 Task: Reply to email with the signature Crystal Jones with the subject 'Service cancellation' from softage.1@softage.net with the message 'Can you please schedule a call to discuss the project budget and resources?'
Action: Mouse moved to (821, 205)
Screenshot: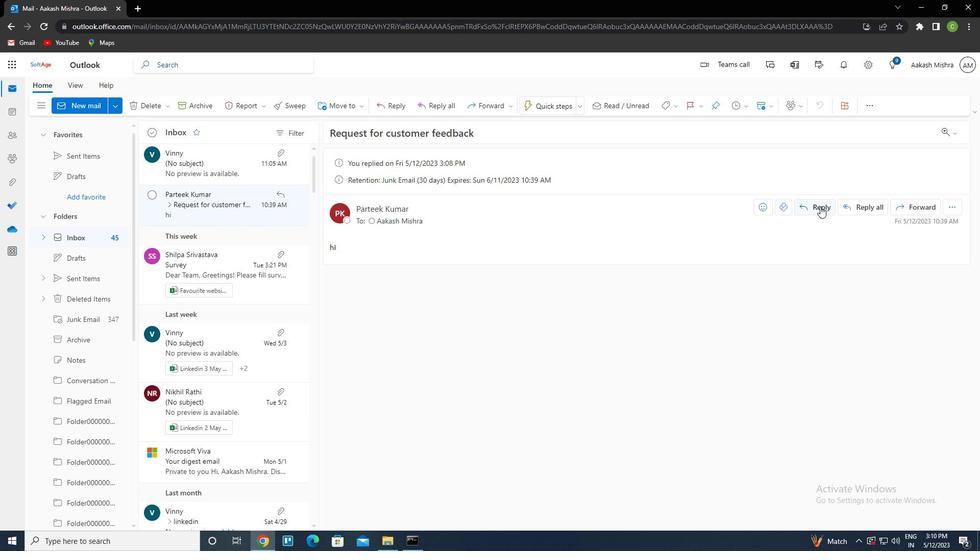 
Action: Mouse pressed left at (821, 205)
Screenshot: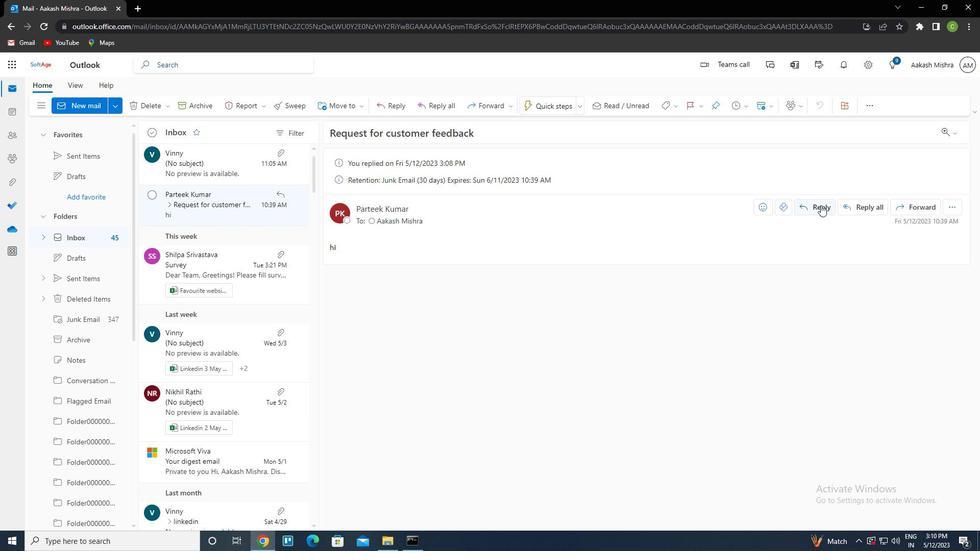 
Action: Mouse moved to (657, 108)
Screenshot: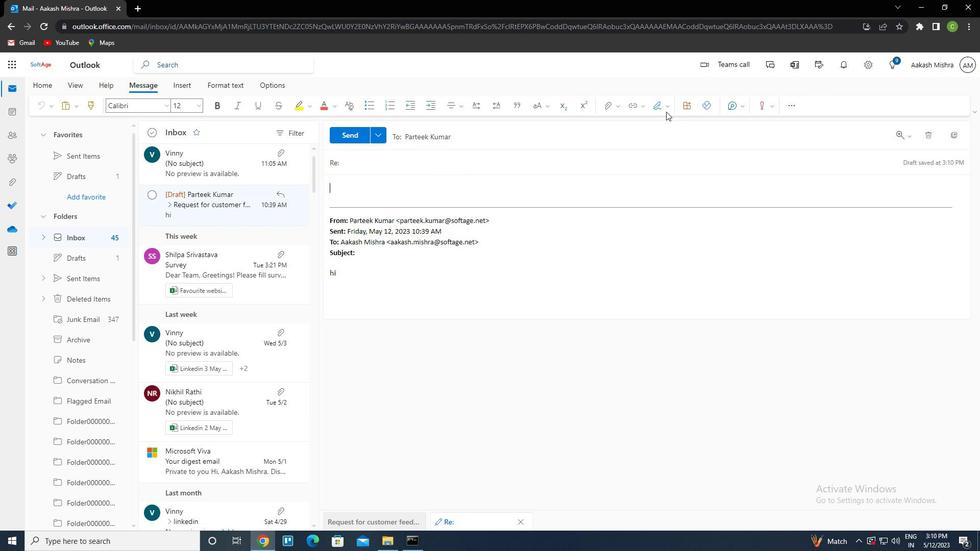 
Action: Mouse pressed left at (657, 108)
Screenshot: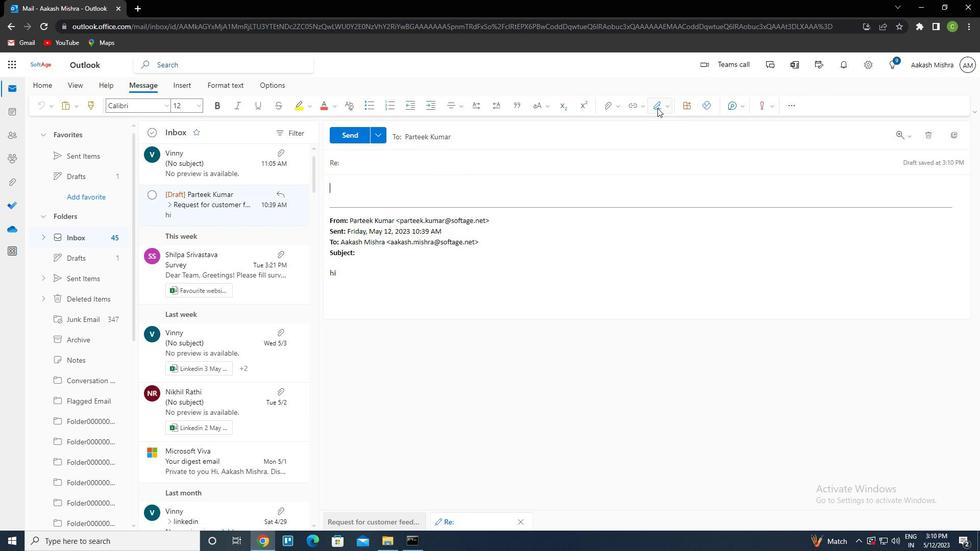 
Action: Mouse moved to (642, 144)
Screenshot: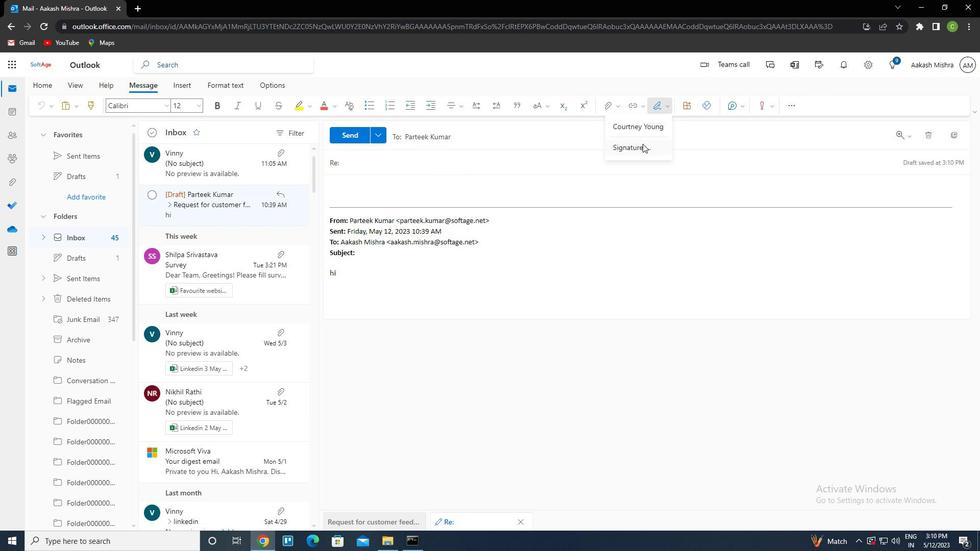 
Action: Mouse pressed left at (642, 144)
Screenshot: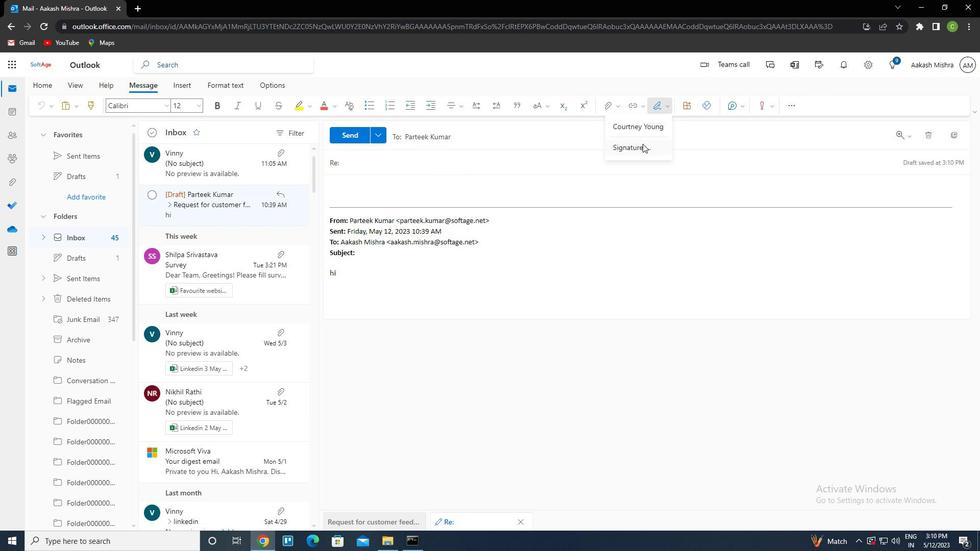 
Action: Mouse moved to (690, 184)
Screenshot: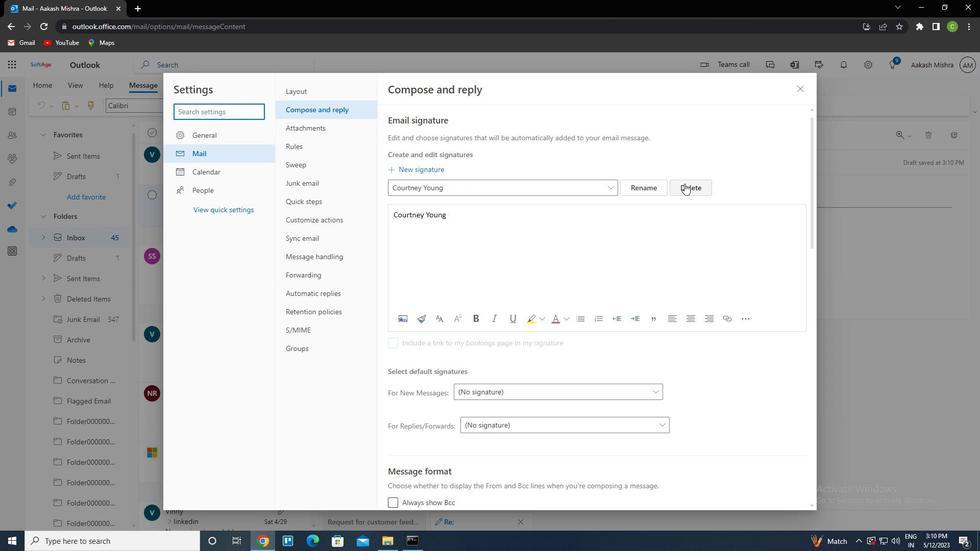 
Action: Mouse pressed left at (690, 184)
Screenshot: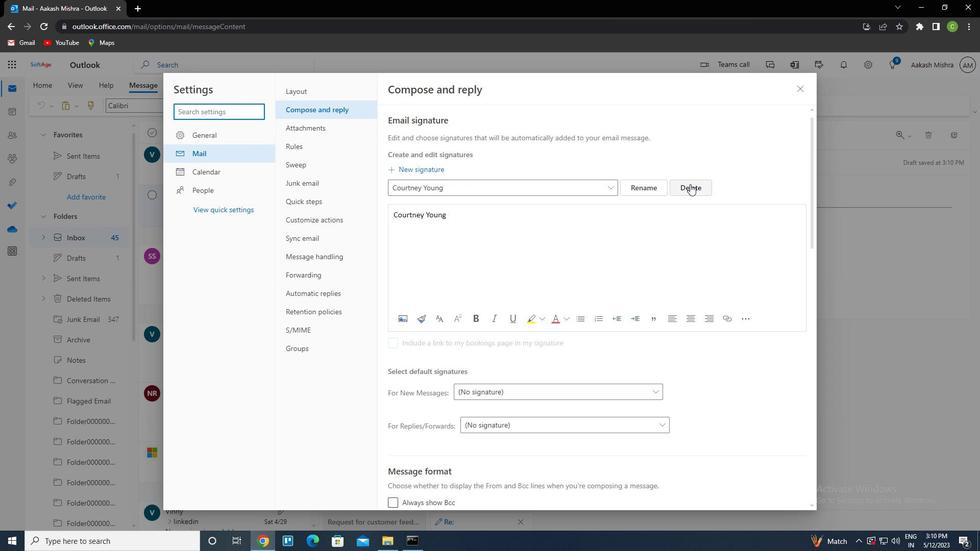 
Action: Mouse moved to (519, 189)
Screenshot: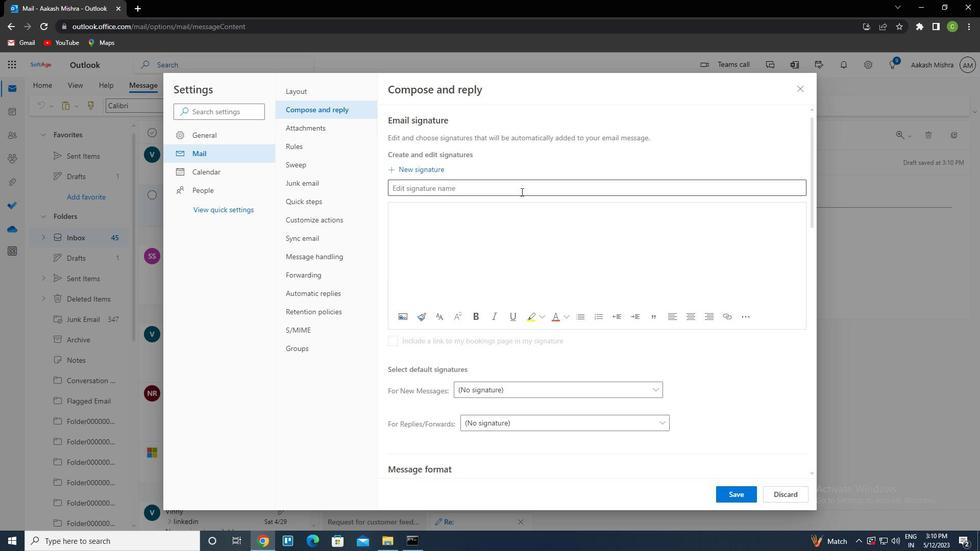 
Action: Mouse pressed left at (519, 189)
Screenshot: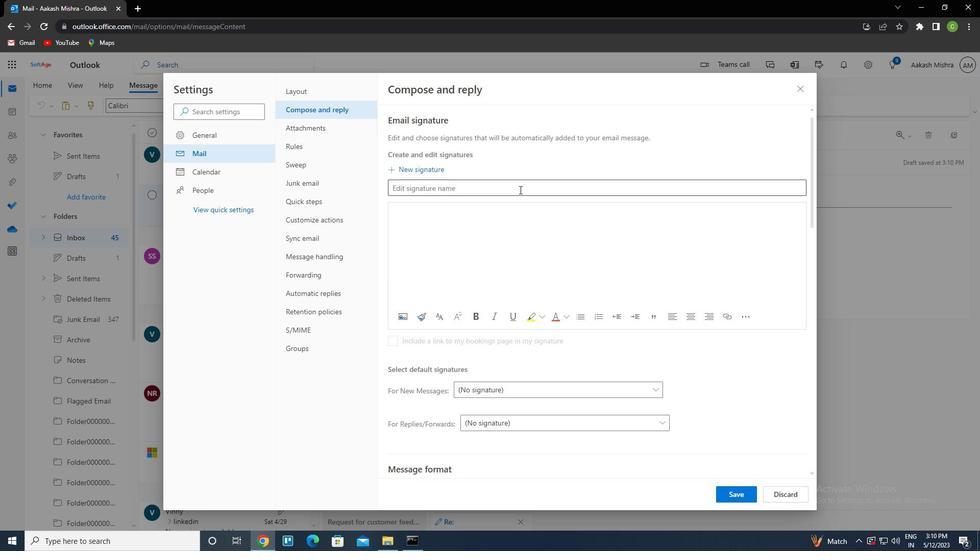 
Action: Key pressed <Key.caps_lock>c<Key.caps_lock>rystal<Key.space><Key.caps_lock>j<Key.caps_lock>ones<Key.caps_lock><Key.tab><Key.caps_lock><Key.caps_lock>c<Key.caps_lock>rystal<Key.space><Key.tab>
Screenshot: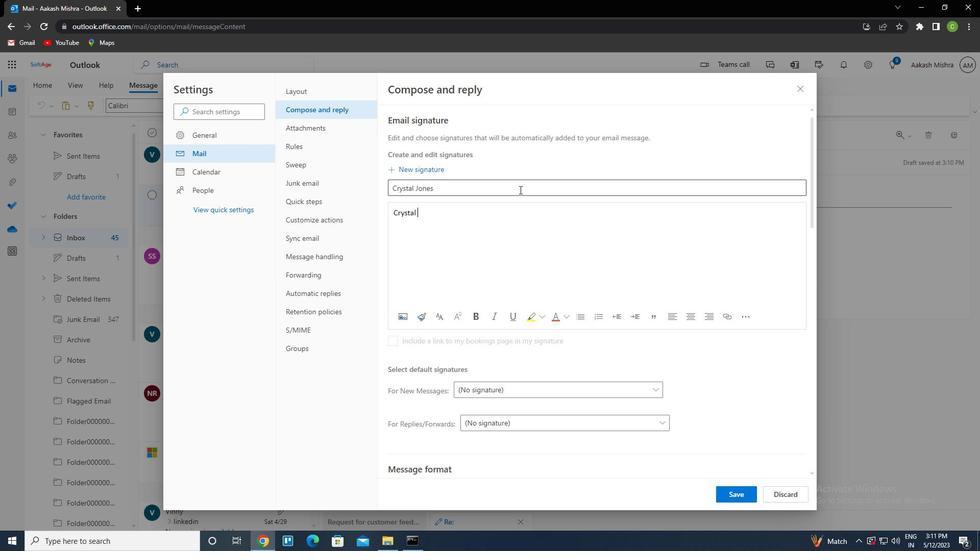 
Action: Mouse scrolled (519, 190) with delta (0, 0)
Screenshot: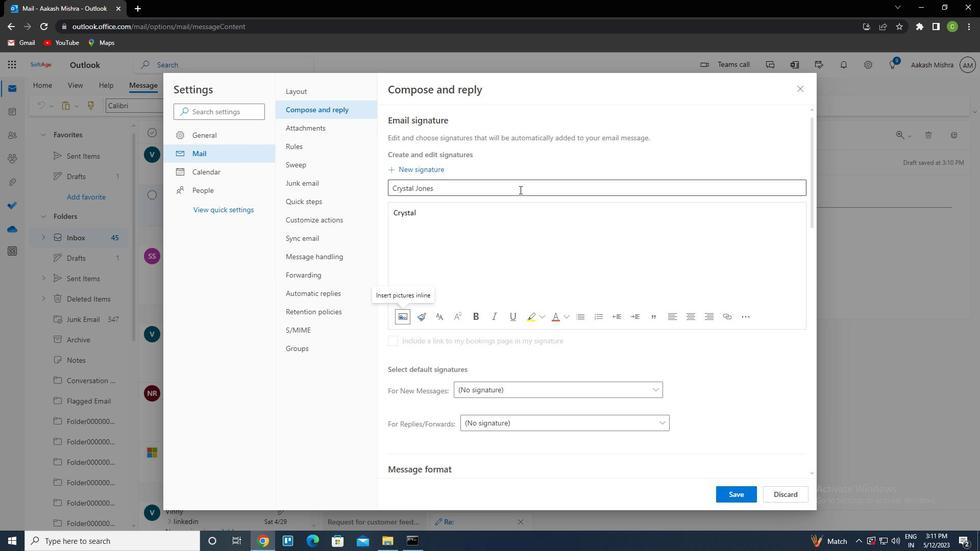 
Action: Mouse scrolled (519, 189) with delta (0, 0)
Screenshot: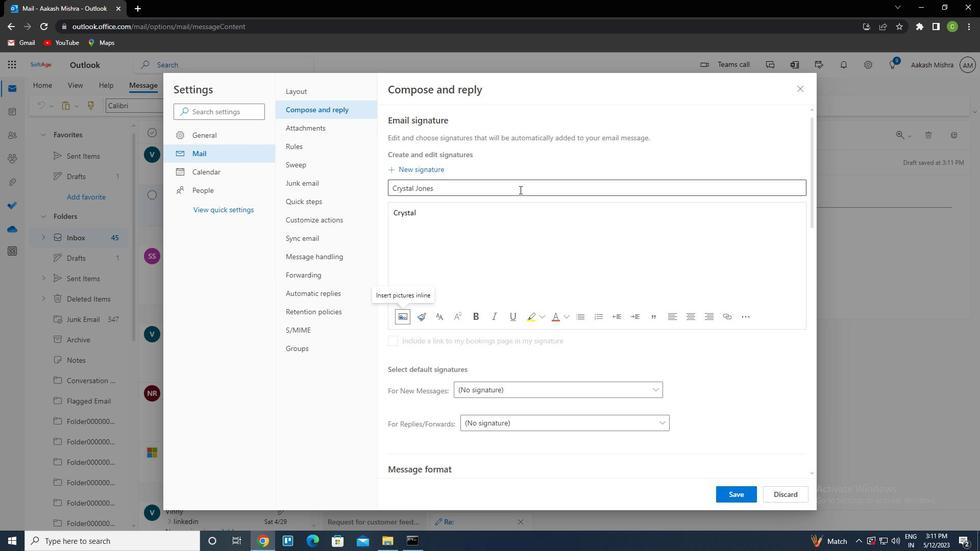 
Action: Mouse moved to (486, 180)
Screenshot: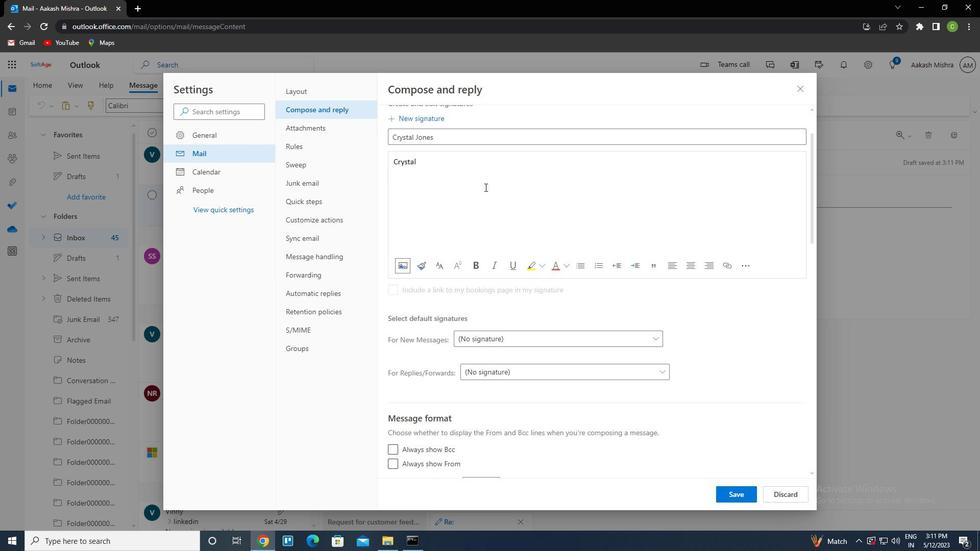 
Action: Mouse pressed left at (486, 180)
Screenshot: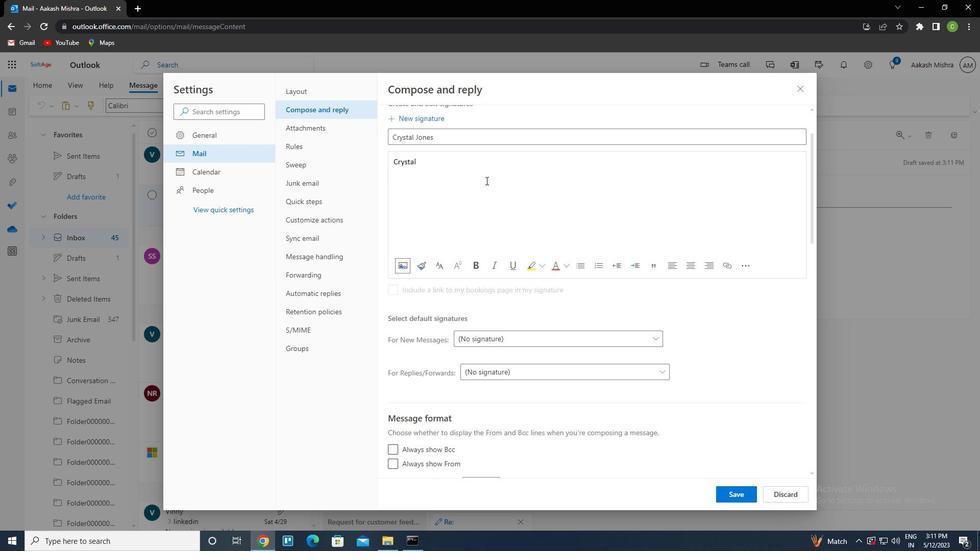 
Action: Mouse moved to (484, 176)
Screenshot: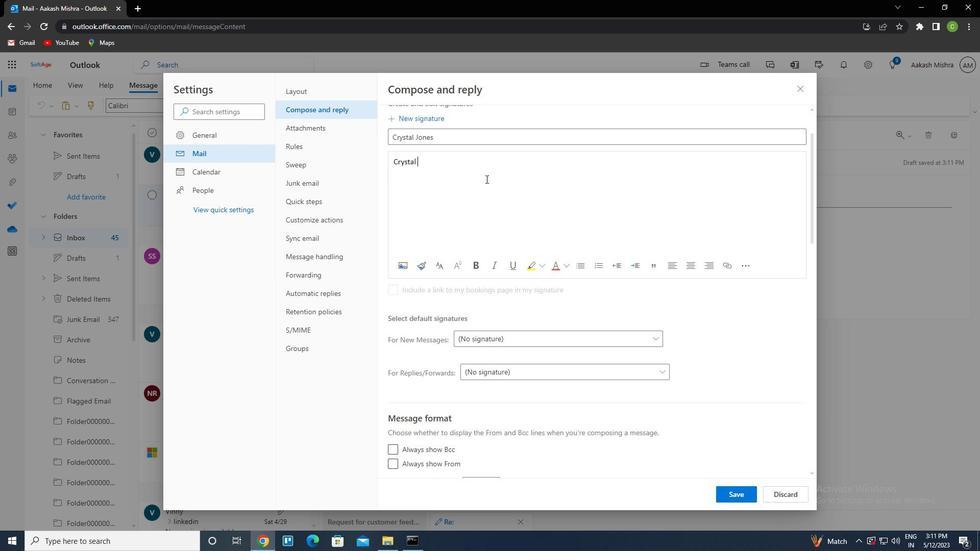 
Action: Mouse scrolled (484, 177) with delta (0, 0)
Screenshot: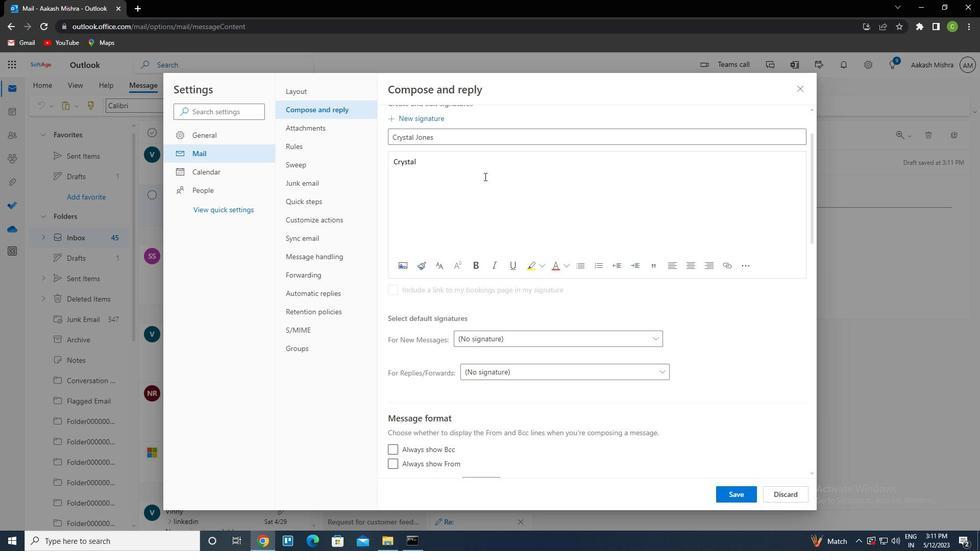 
Action: Key pressed <Key.caps_lock>j<Key.caps_lock>ones
Screenshot: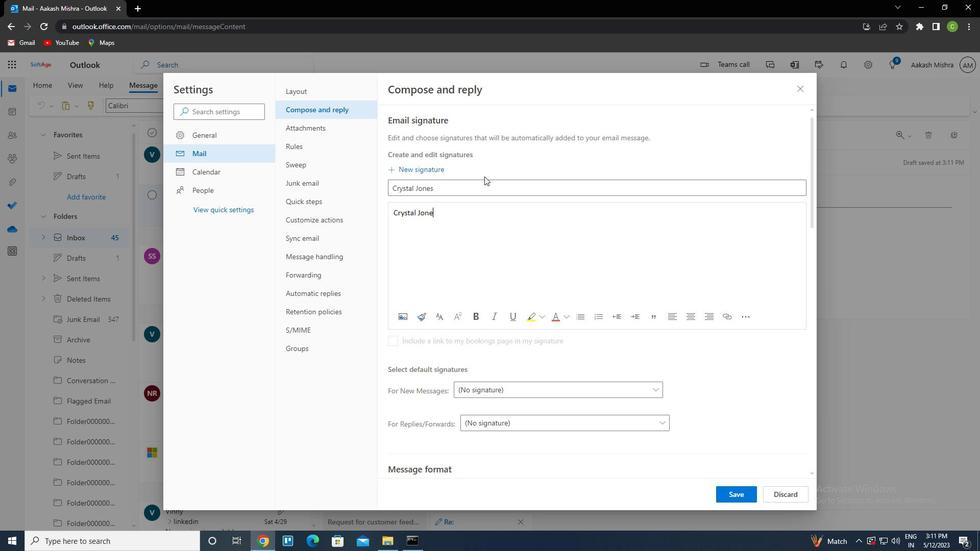 
Action: Mouse moved to (735, 493)
Screenshot: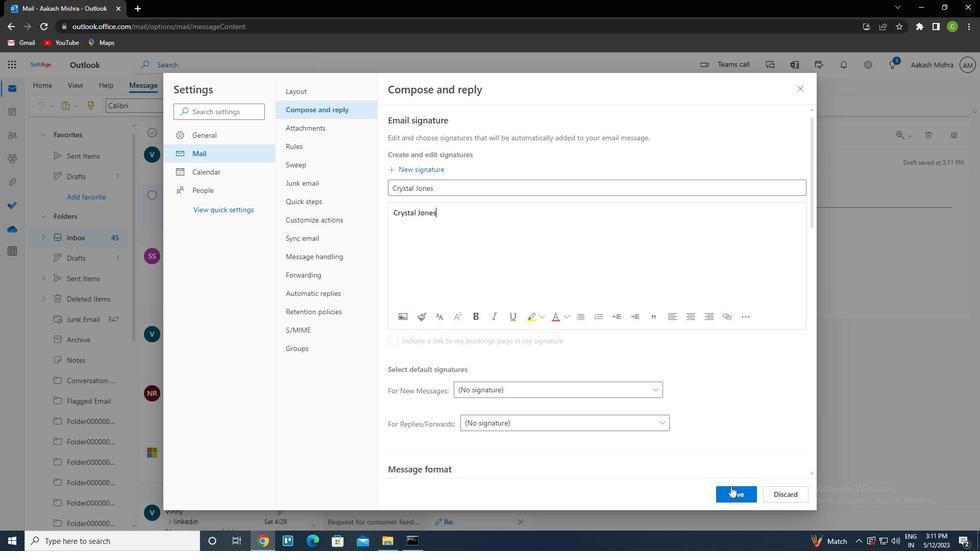 
Action: Mouse pressed left at (735, 493)
Screenshot: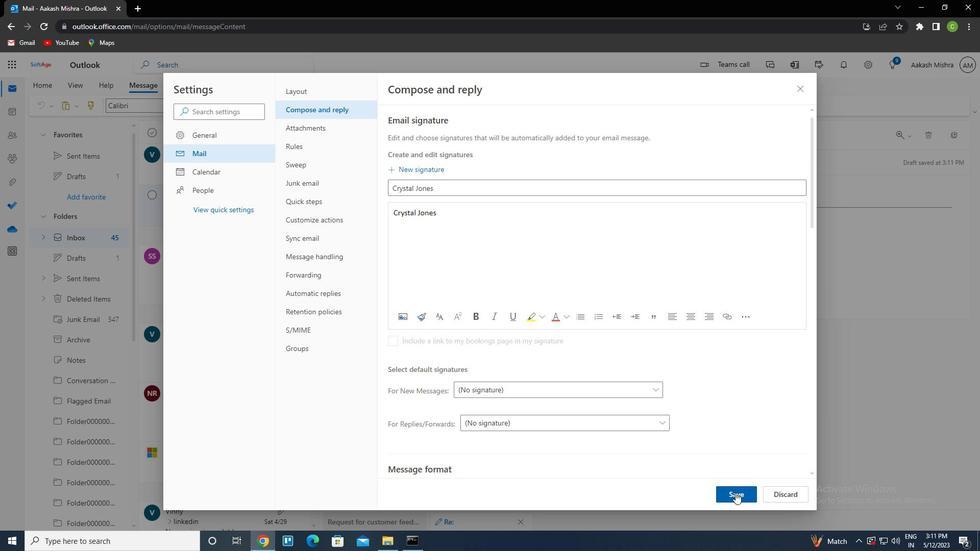 
Action: Mouse moved to (798, 89)
Screenshot: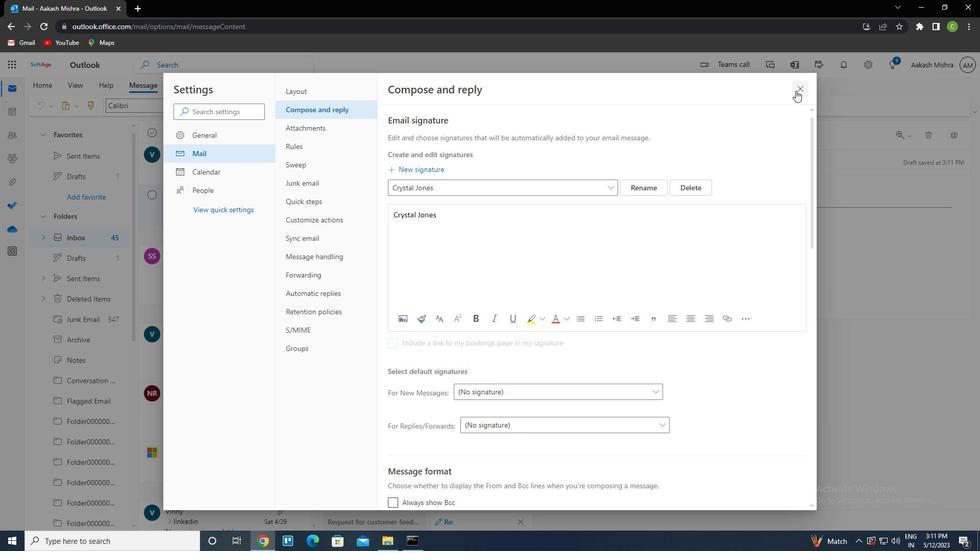 
Action: Mouse pressed left at (798, 89)
Screenshot: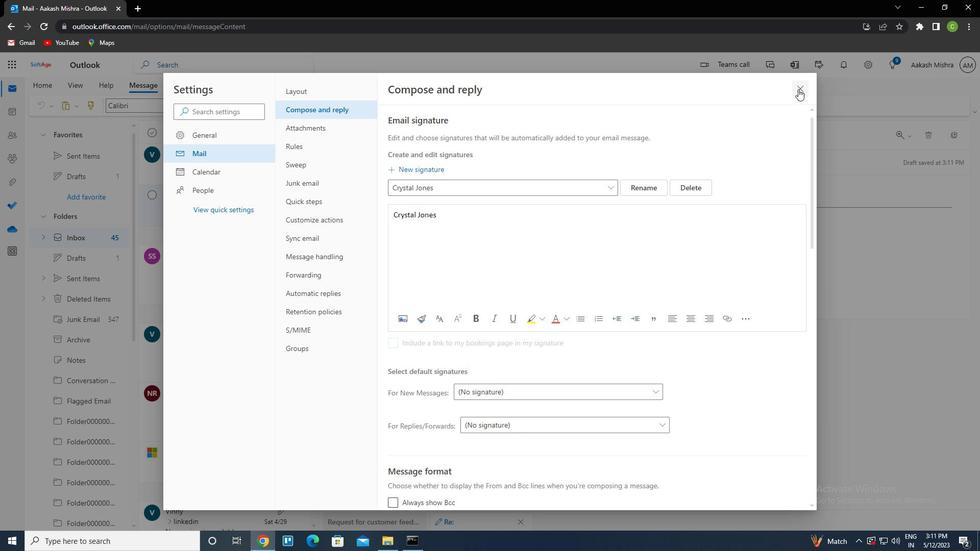 
Action: Mouse moved to (663, 105)
Screenshot: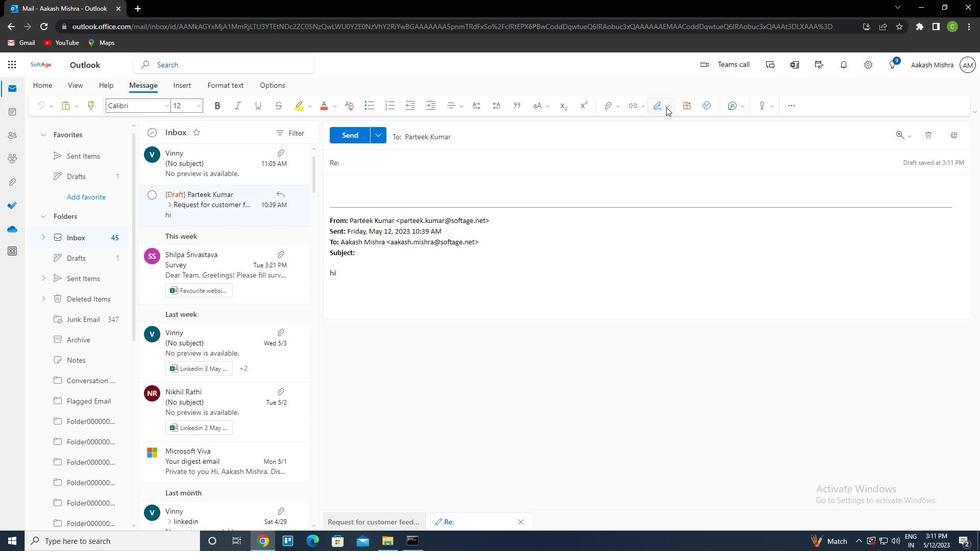 
Action: Mouse pressed left at (663, 105)
Screenshot: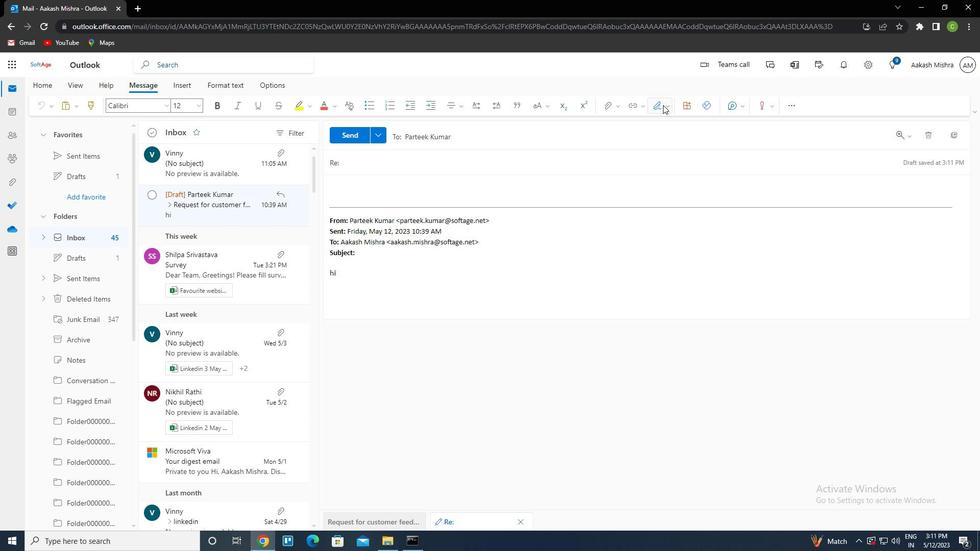 
Action: Mouse moved to (639, 131)
Screenshot: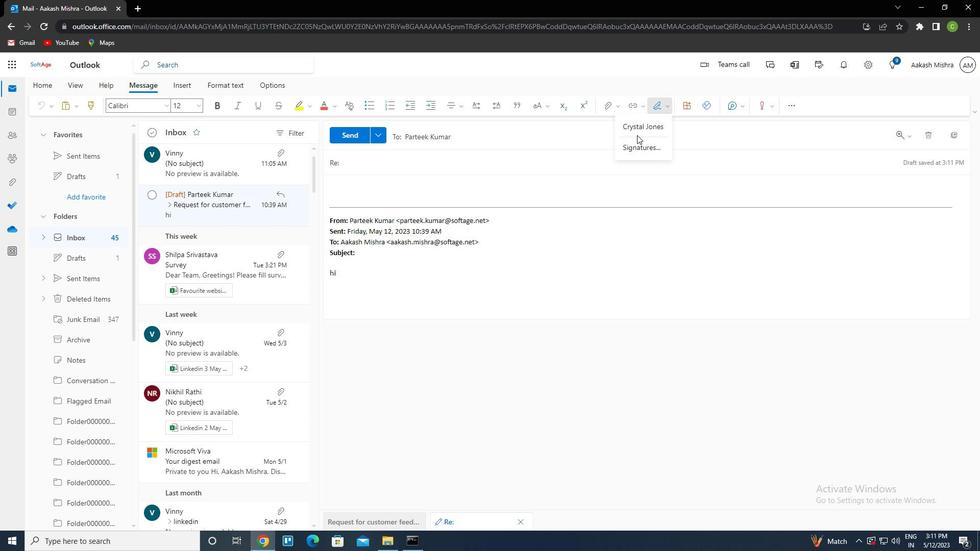 
Action: Mouse pressed left at (639, 131)
Screenshot: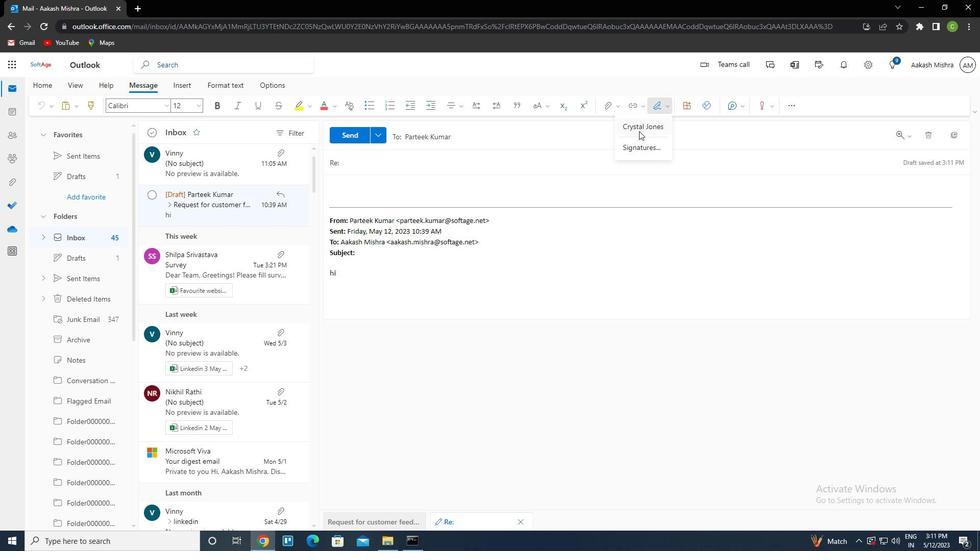 
Action: Mouse moved to (369, 162)
Screenshot: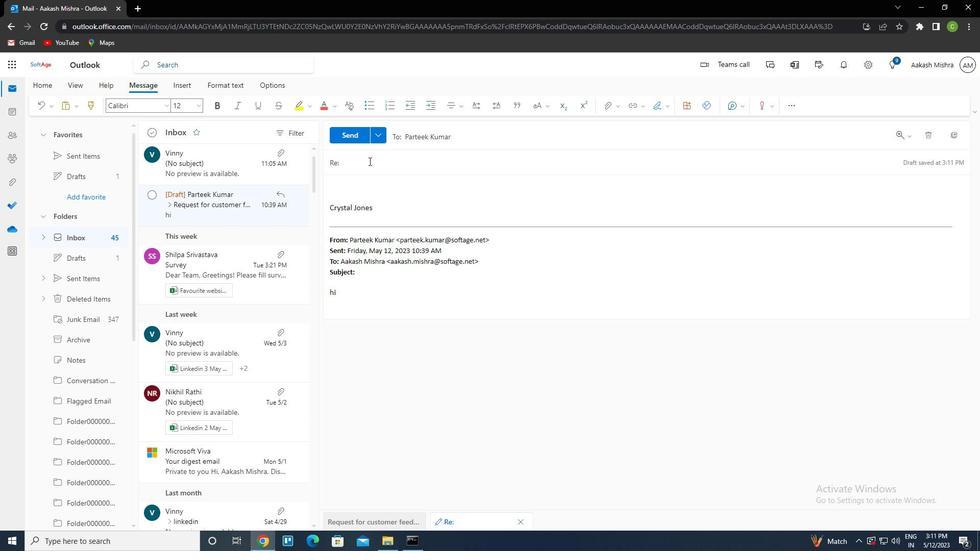 
Action: Mouse pressed left at (369, 162)
Screenshot: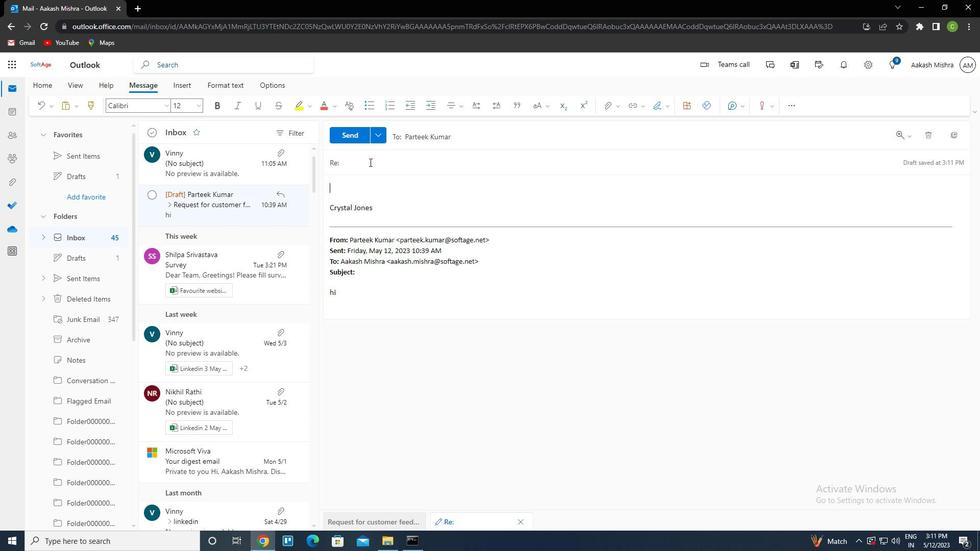 
Action: Key pressed <Key.caps_lock>s<Key.caps_lock>ervice<Key.space>cancellation<Key.tab><Key.caps_lock>c<Key.caps_lock>an<Key.space>you<Key.space>please<Key.space>schedule<Key.space>a<Key.space>cal<Key.space><Key.backspace>l<Key.space>to<Key.space>discuss<Key.space>the<Key.space>project<Key.space>budget<Key.space>andresouc<Key.backspace>rces
Screenshot: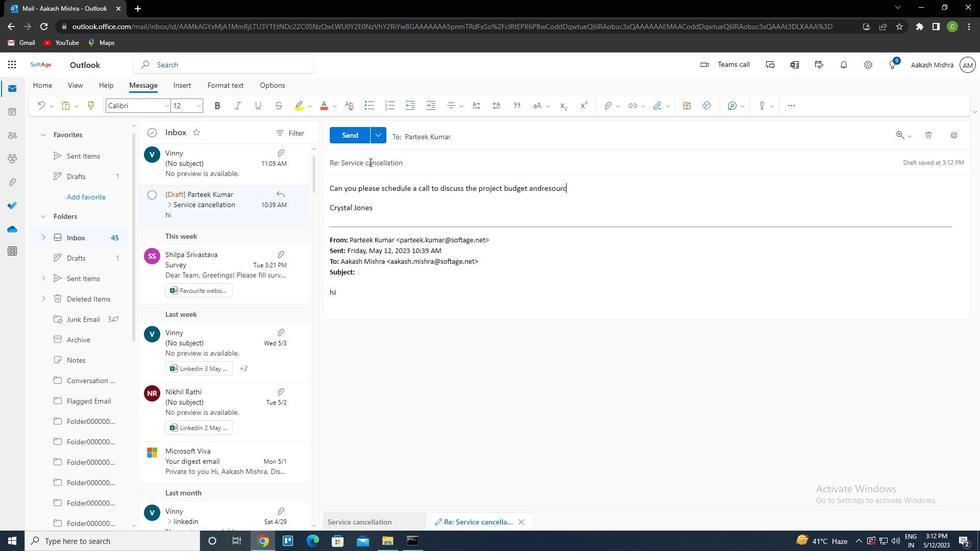 
Action: Mouse moved to (542, 187)
Screenshot: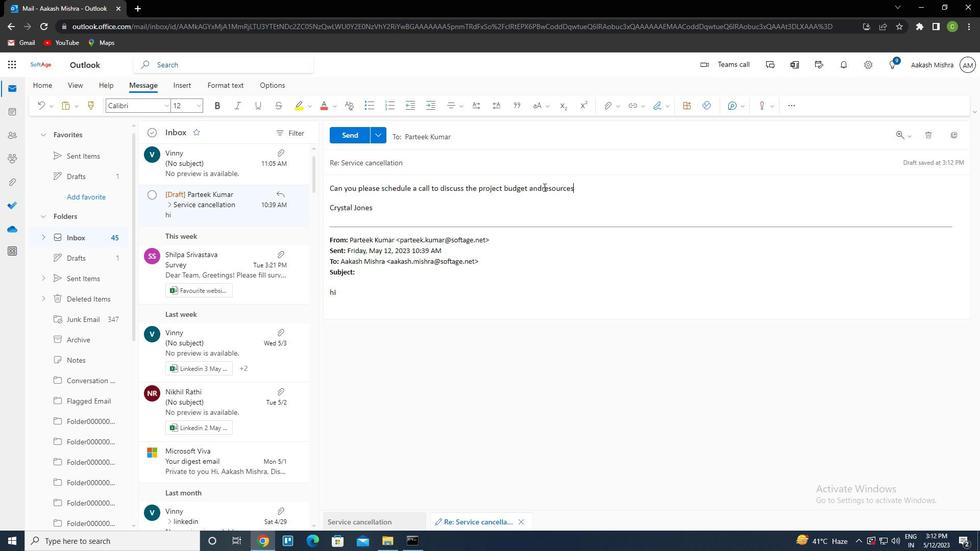 
Action: Mouse pressed left at (542, 187)
Screenshot: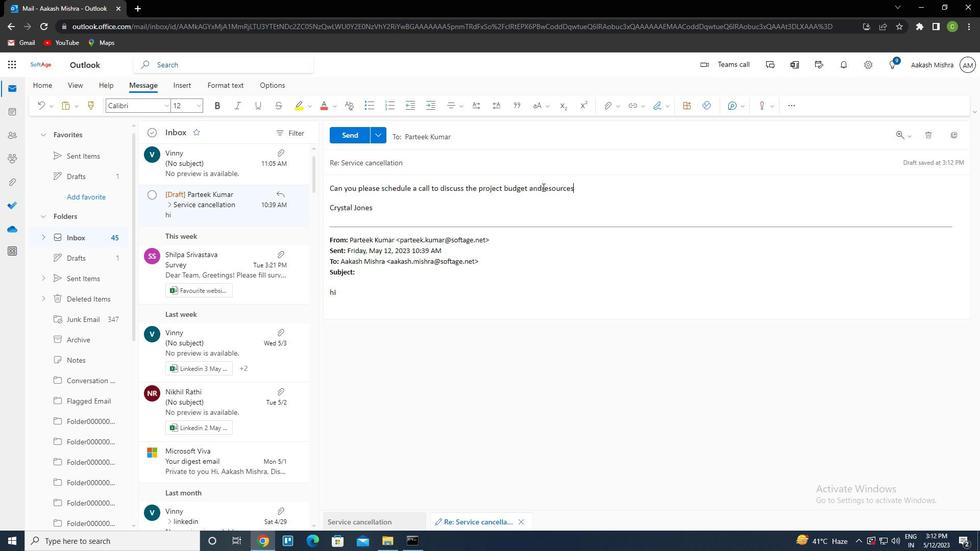 
Action: Mouse moved to (615, 231)
Screenshot: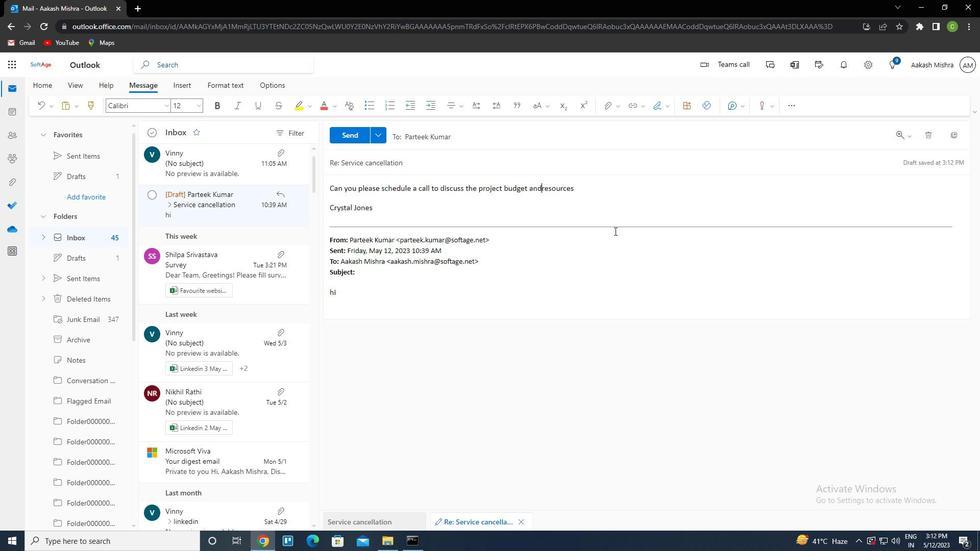 
Action: Key pressed <Key.space>
Screenshot: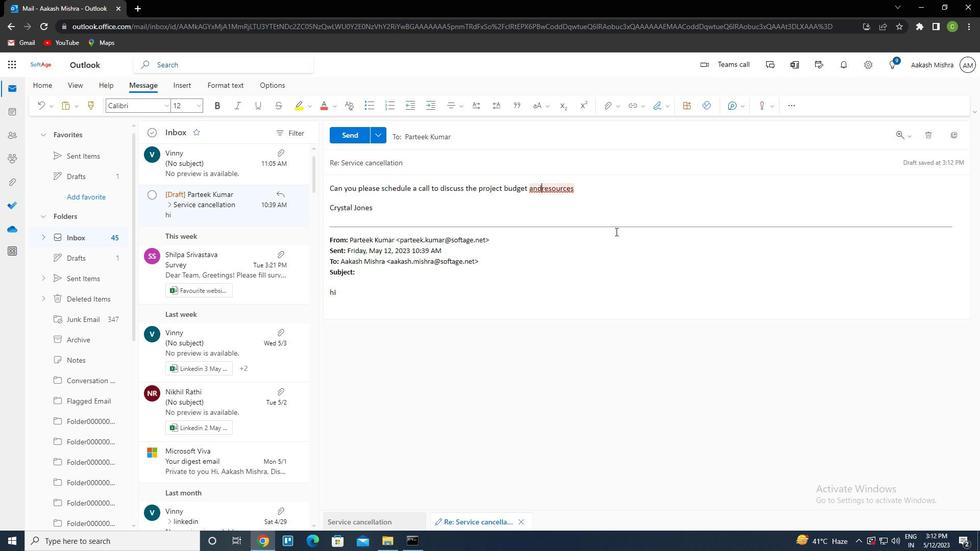 
Action: Mouse moved to (346, 132)
Screenshot: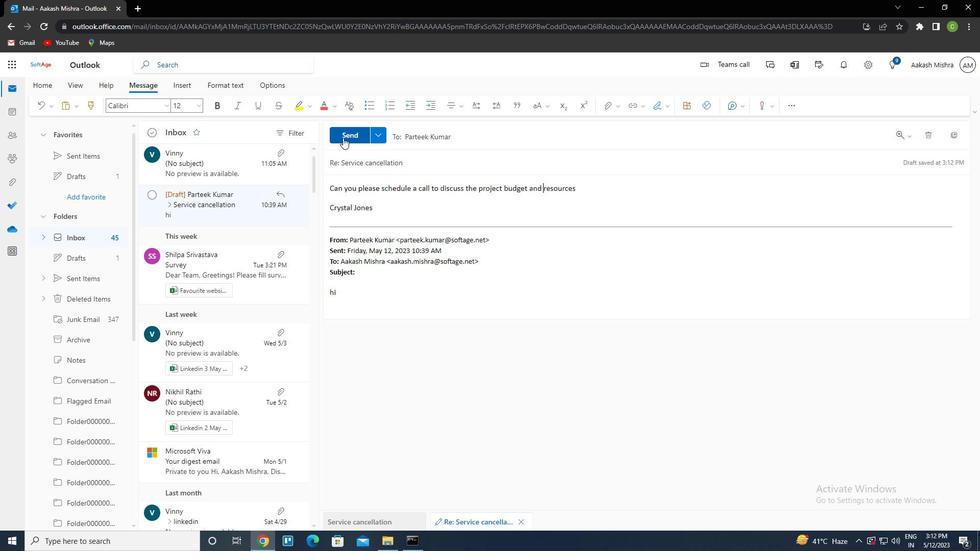 
Action: Mouse pressed left at (346, 132)
Screenshot: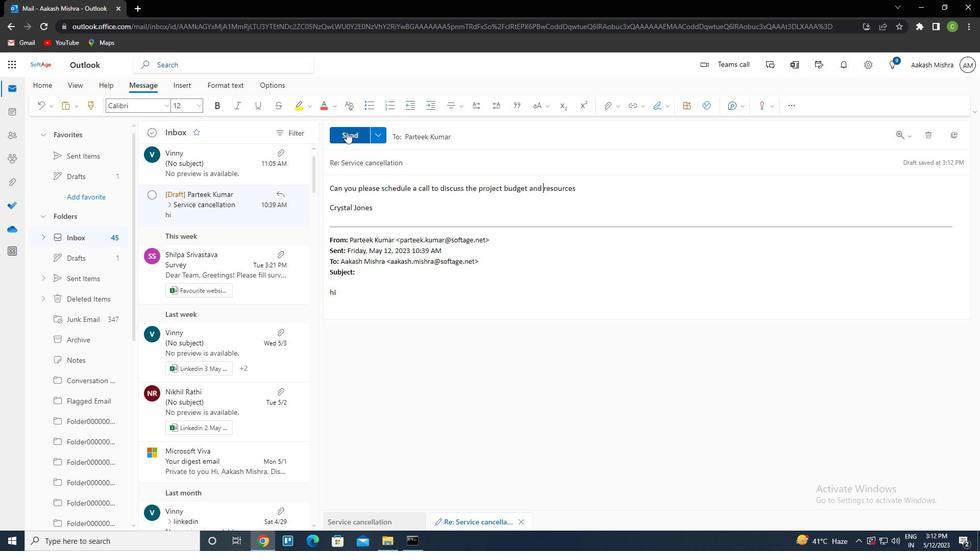
Action: Mouse moved to (616, 273)
Screenshot: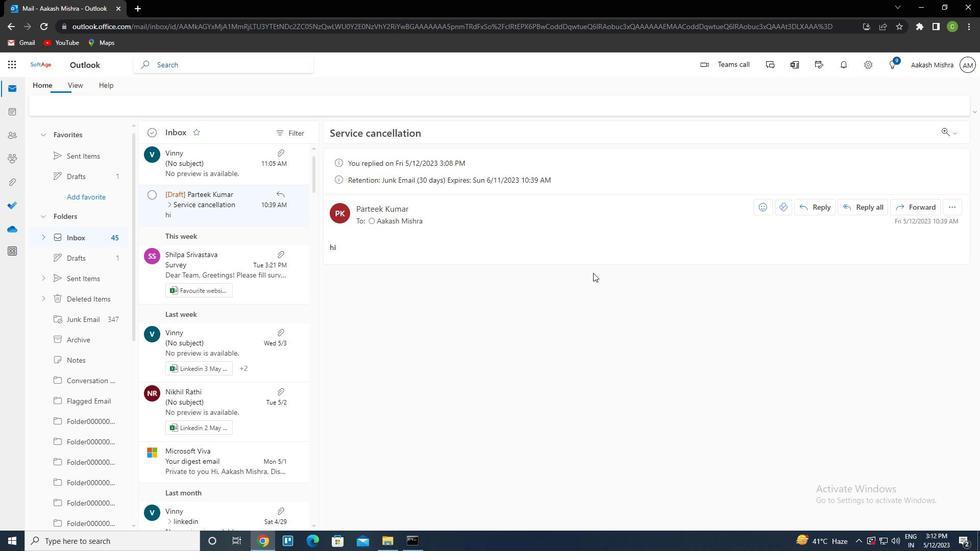 
